 Task: Create a sub task Design and Implement Solution for the task  Implement a new cloud-based phone system for a company in the project AgileGuru , assign it to team member softage.4@softage.net and update the status of the sub task to  On Track  , set the priority of the sub task to Low
Action: Mouse moved to (375, 279)
Screenshot: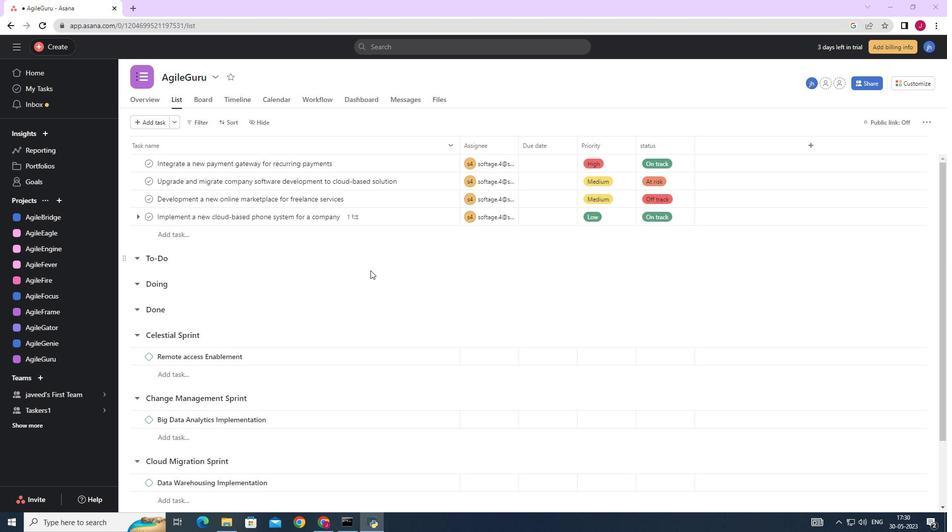 
Action: Mouse scrolled (375, 278) with delta (0, 0)
Screenshot: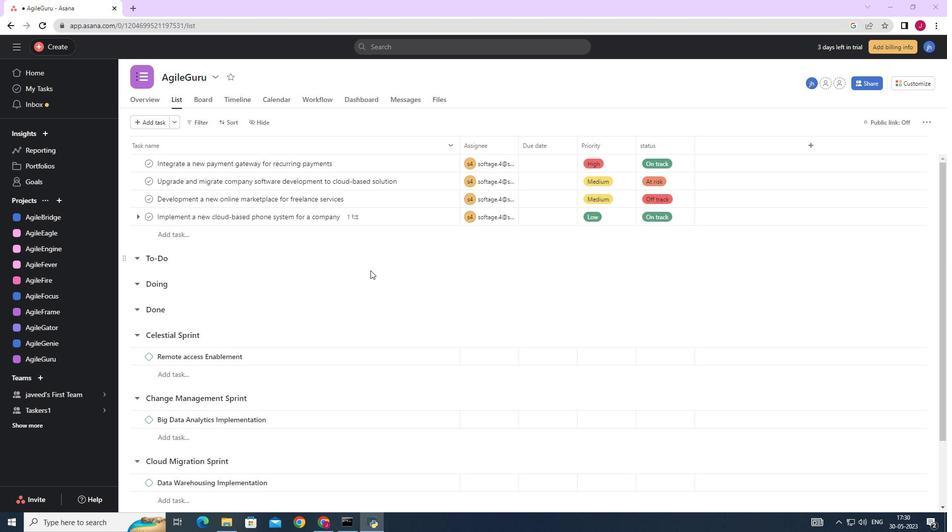 
Action: Mouse moved to (376, 285)
Screenshot: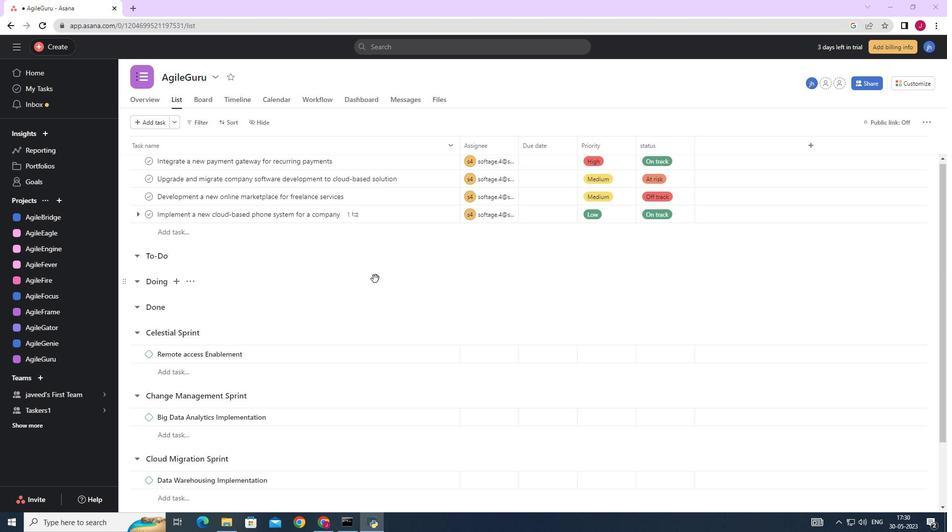 
Action: Mouse scrolled (375, 279) with delta (0, 0)
Screenshot: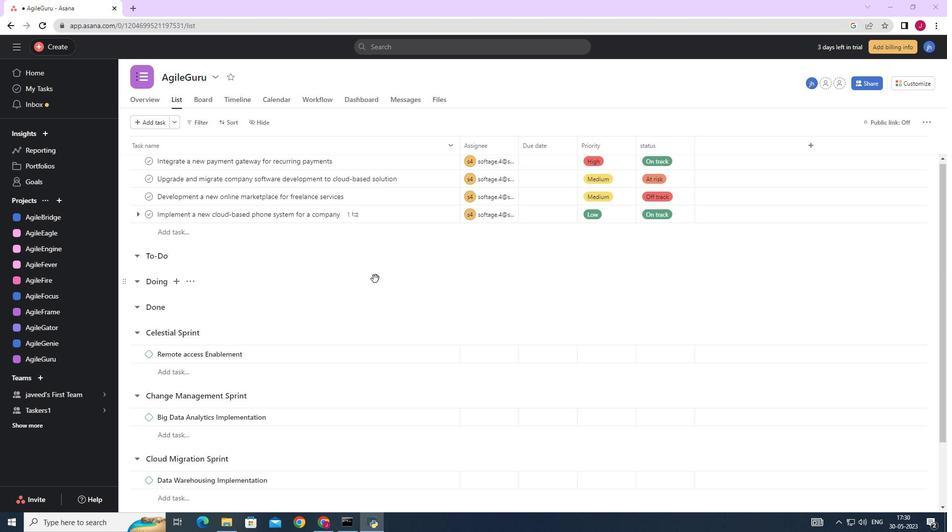 
Action: Mouse moved to (376, 285)
Screenshot: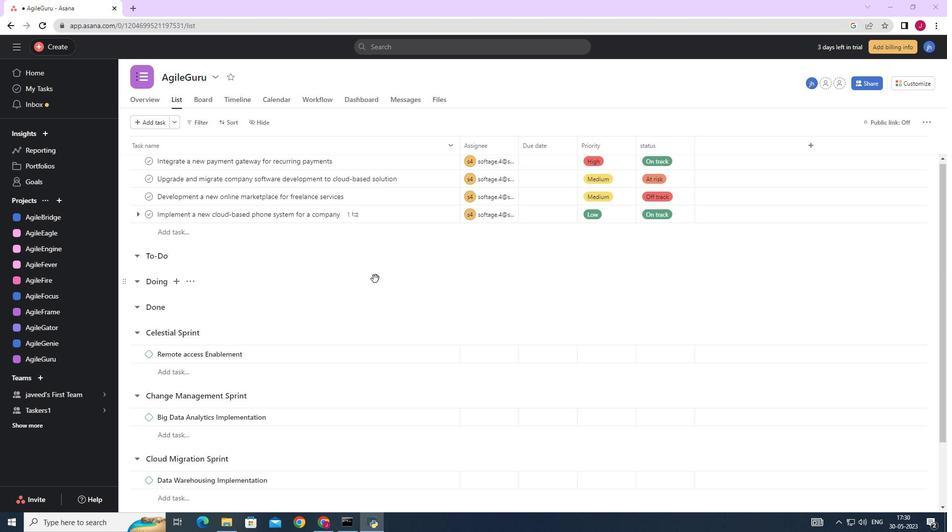 
Action: Mouse scrolled (376, 280) with delta (0, 0)
Screenshot: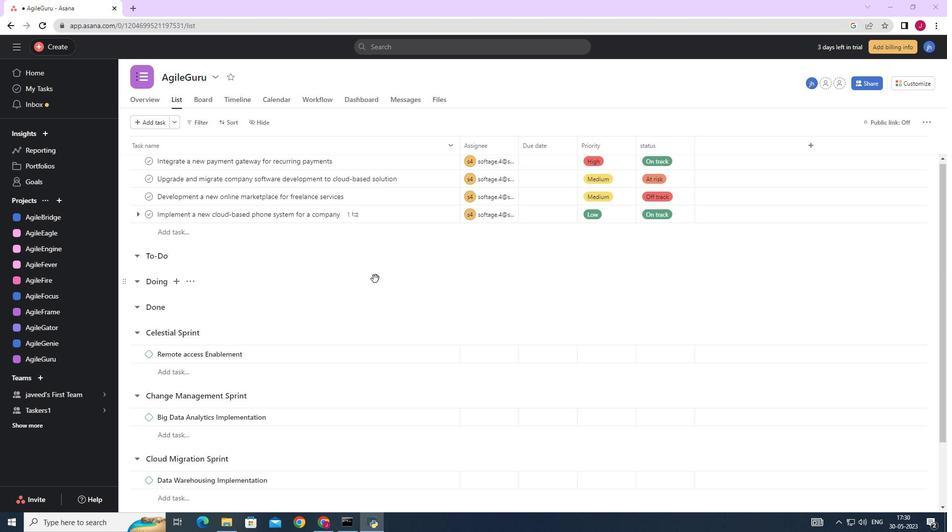 
Action: Mouse moved to (376, 286)
Screenshot: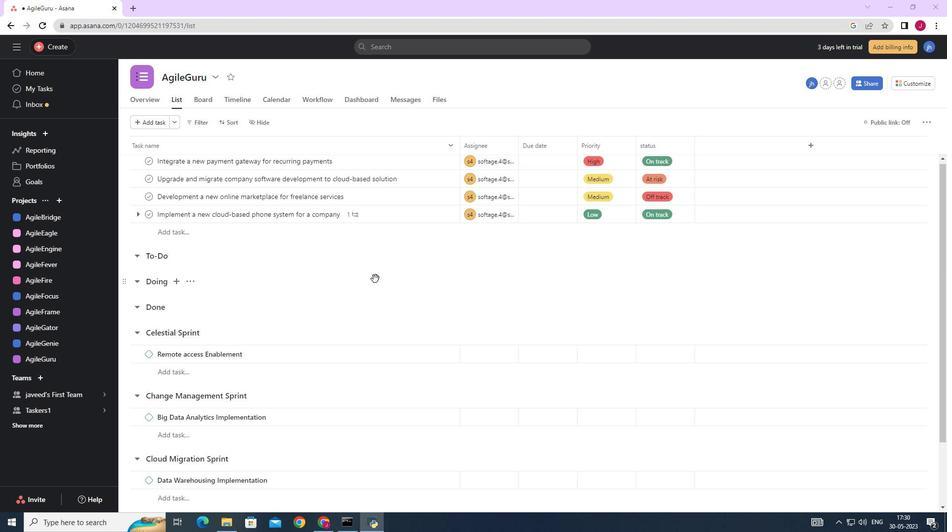 
Action: Mouse scrolled (376, 280) with delta (0, 0)
Screenshot: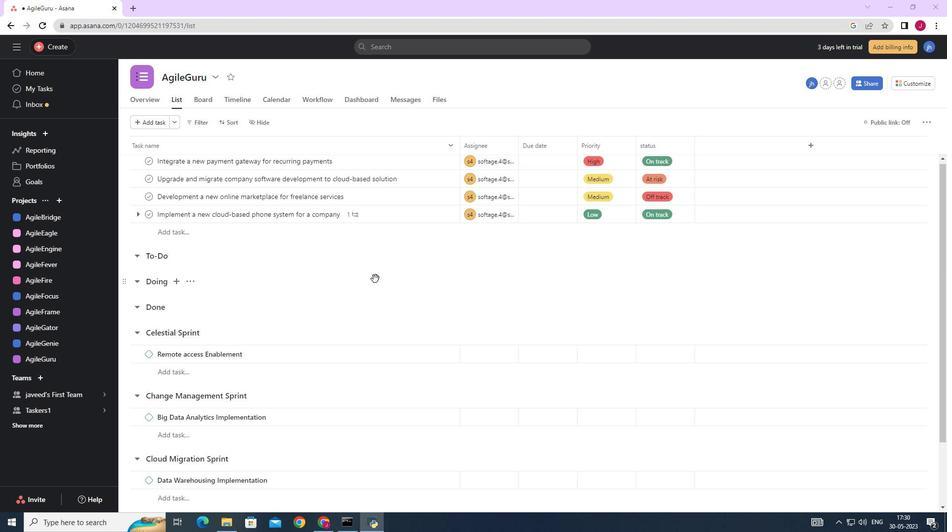 
Action: Mouse moved to (325, 296)
Screenshot: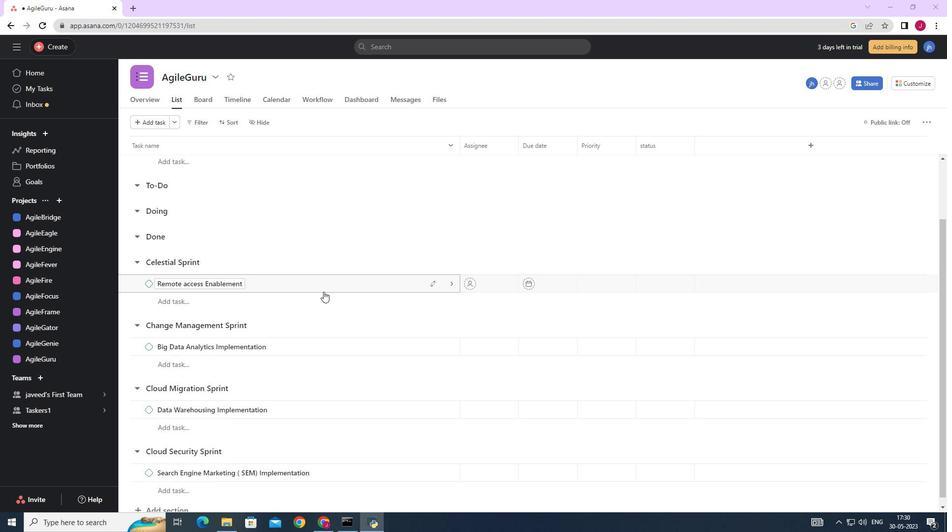 
Action: Mouse scrolled (325, 297) with delta (0, 0)
Screenshot: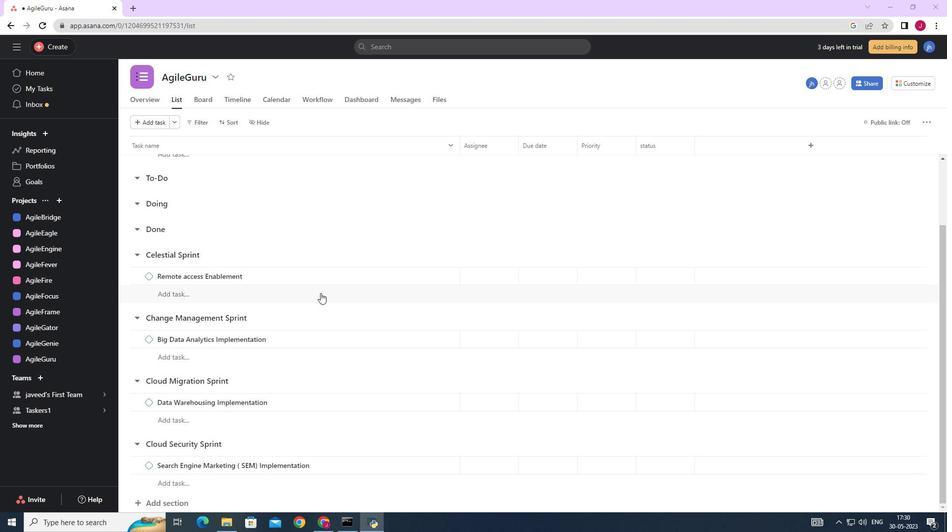 
Action: Mouse scrolled (325, 297) with delta (0, 0)
Screenshot: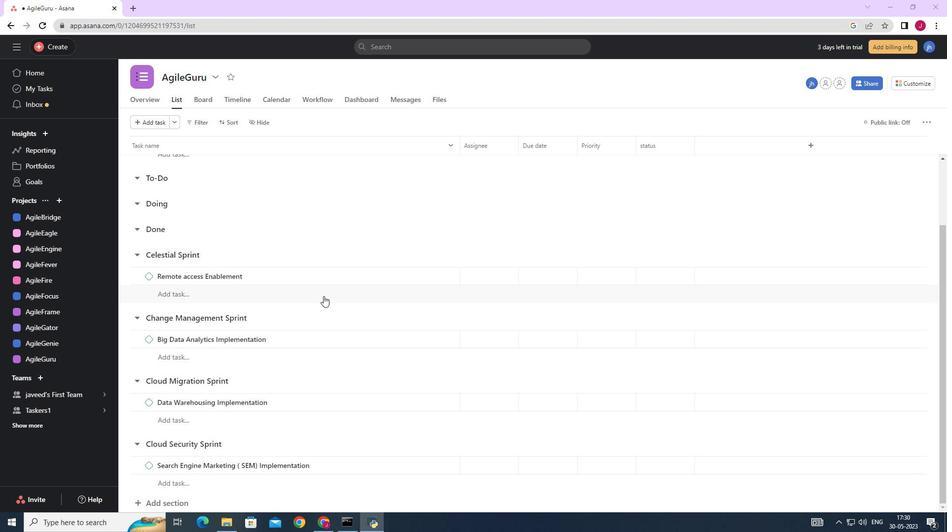 
Action: Mouse moved to (328, 292)
Screenshot: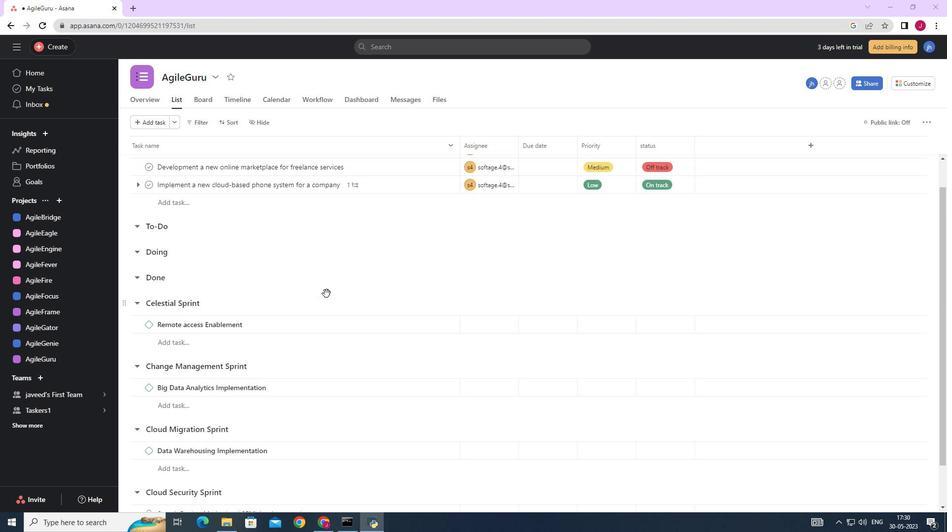 
Action: Mouse scrolled (328, 293) with delta (0, 0)
Screenshot: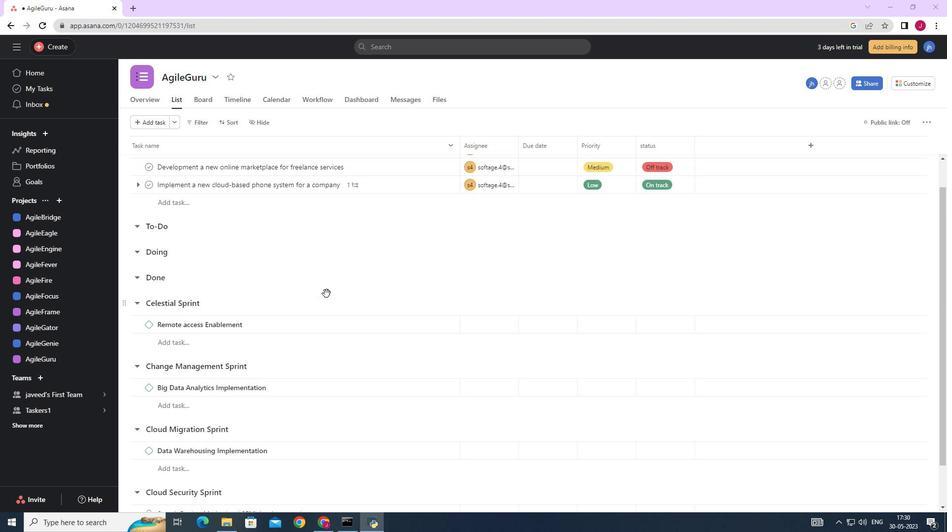 
Action: Mouse moved to (328, 291)
Screenshot: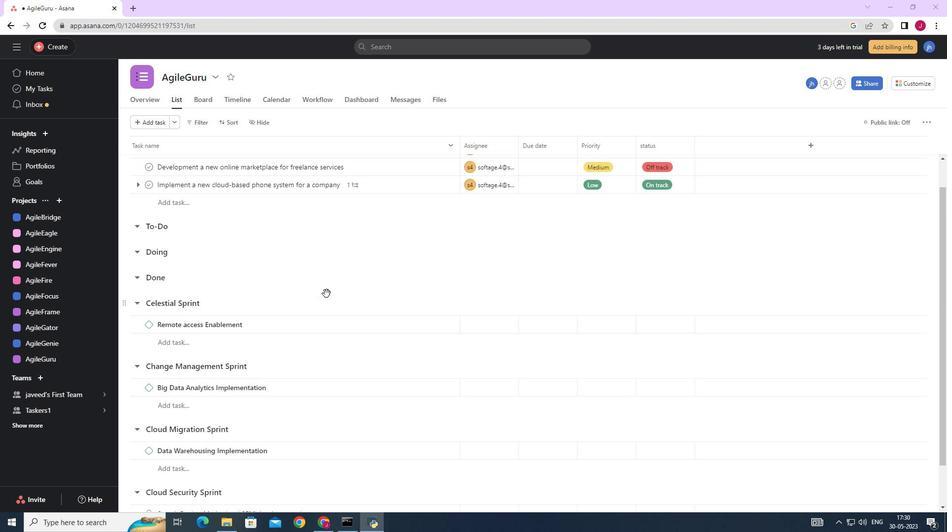 
Action: Mouse scrolled (328, 292) with delta (0, 0)
Screenshot: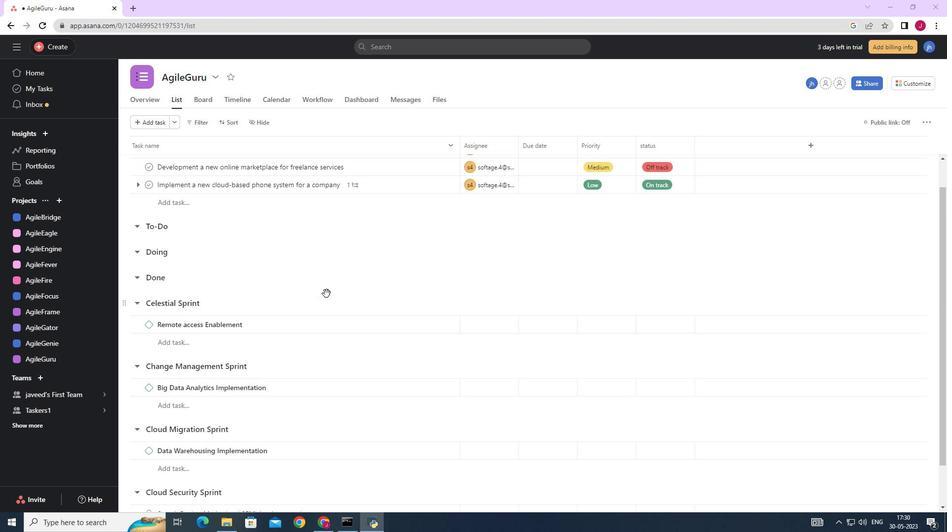 
Action: Mouse moved to (328, 287)
Screenshot: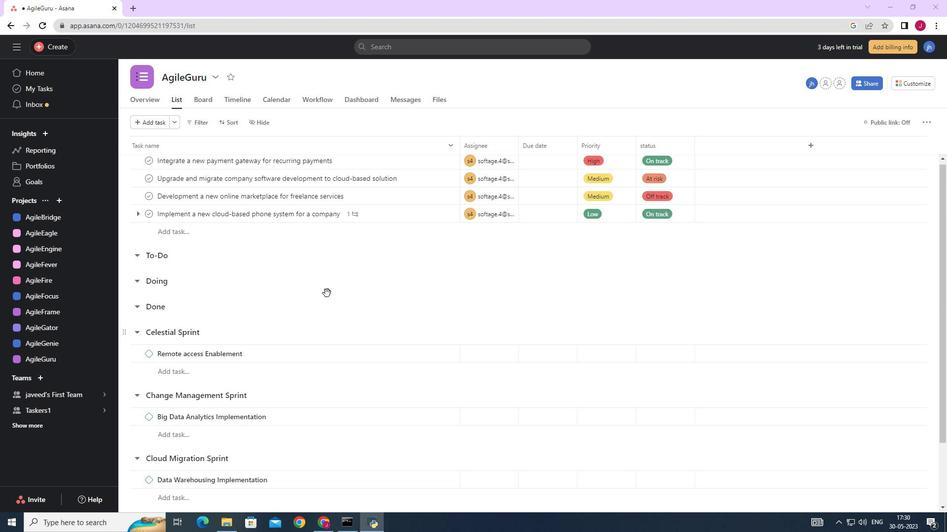 
Action: Mouse scrolled (328, 290) with delta (0, 0)
Screenshot: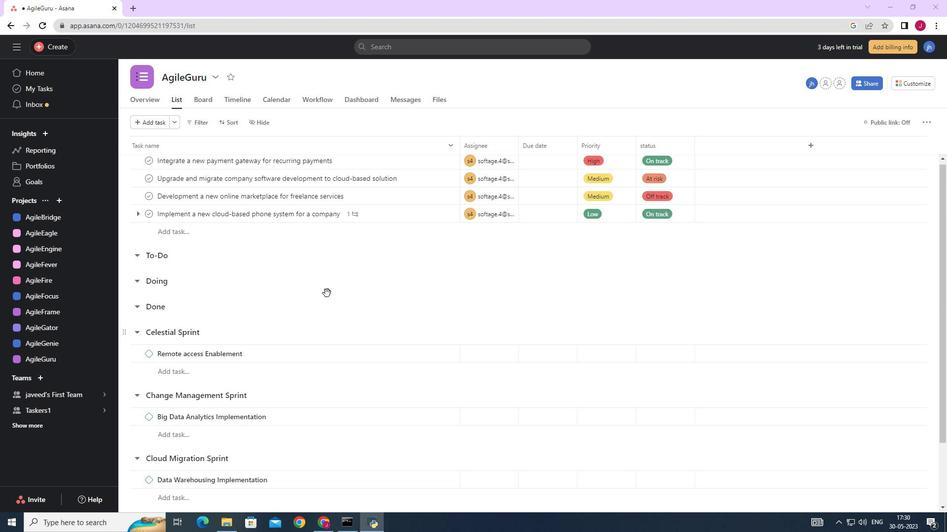 
Action: Mouse moved to (424, 221)
Screenshot: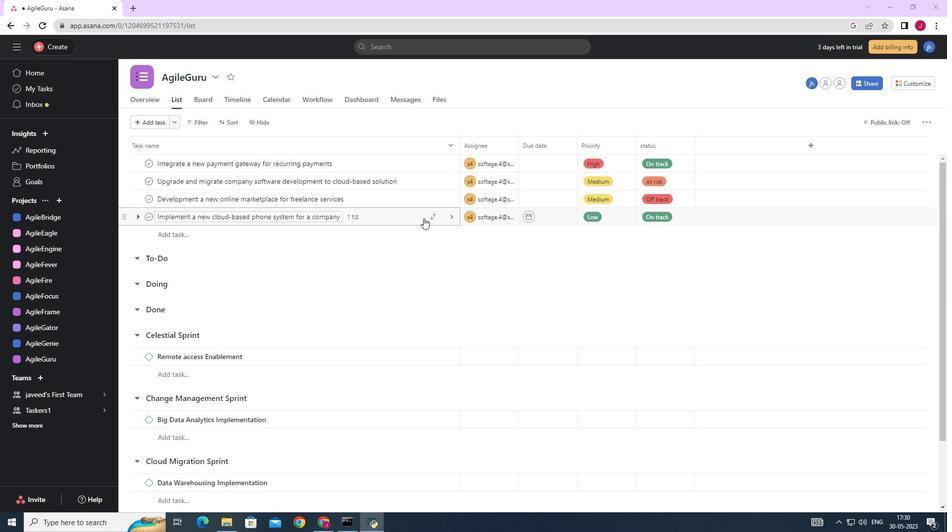 
Action: Mouse pressed left at (424, 221)
Screenshot: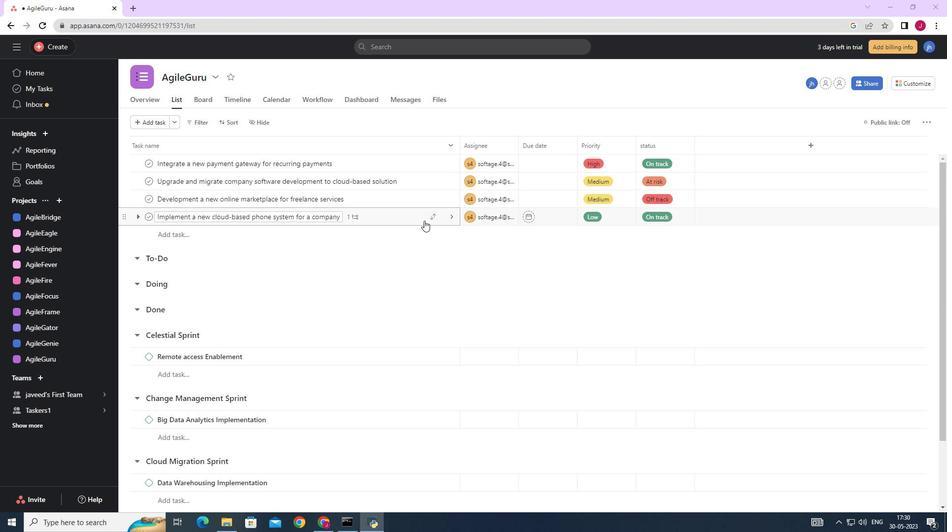 
Action: Mouse moved to (727, 329)
Screenshot: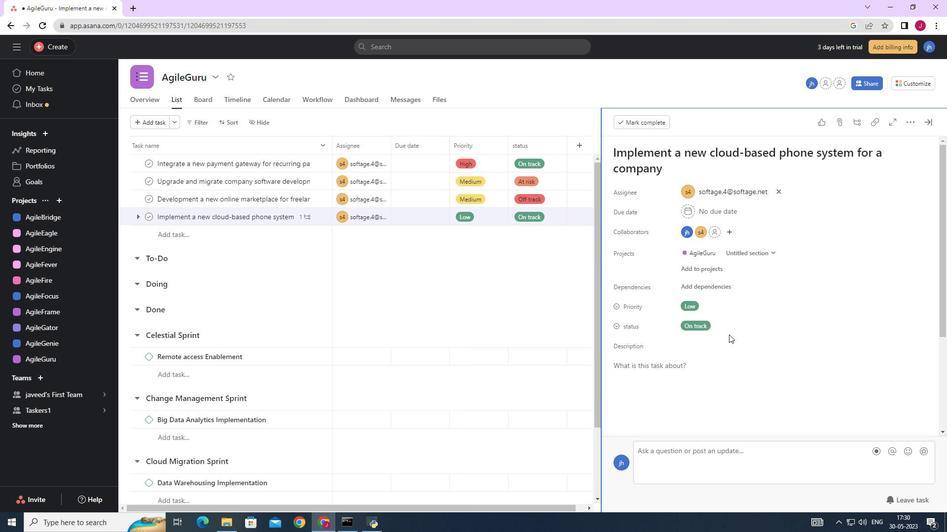 
Action: Mouse scrolled (727, 329) with delta (0, 0)
Screenshot: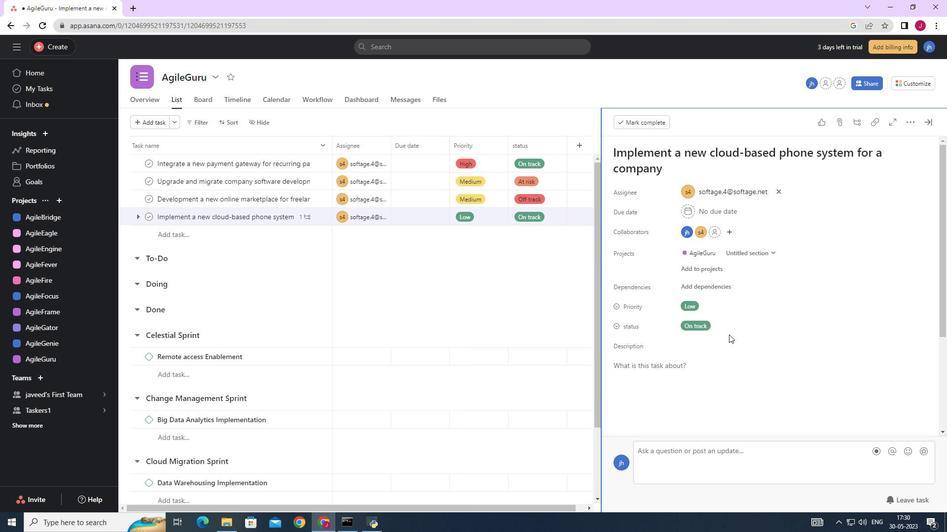 
Action: Mouse scrolled (727, 329) with delta (0, 0)
Screenshot: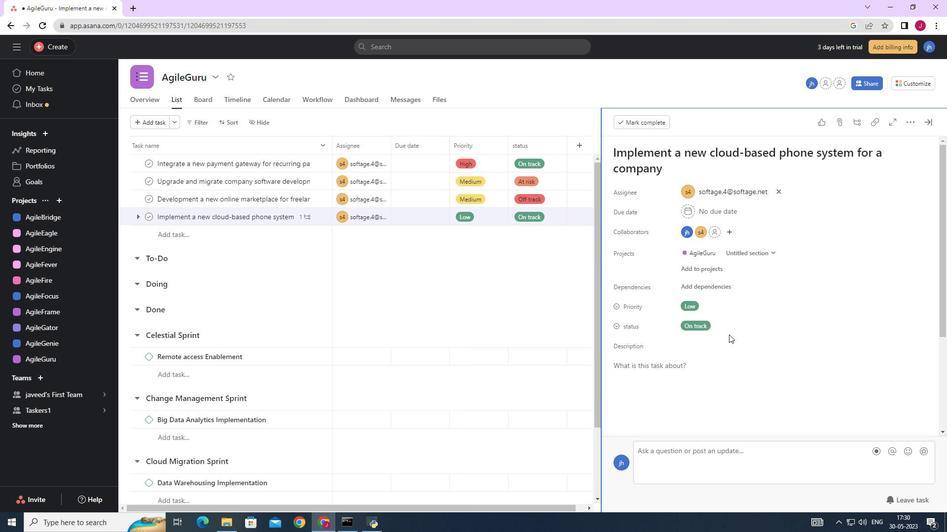 
Action: Mouse scrolled (727, 329) with delta (0, 0)
Screenshot: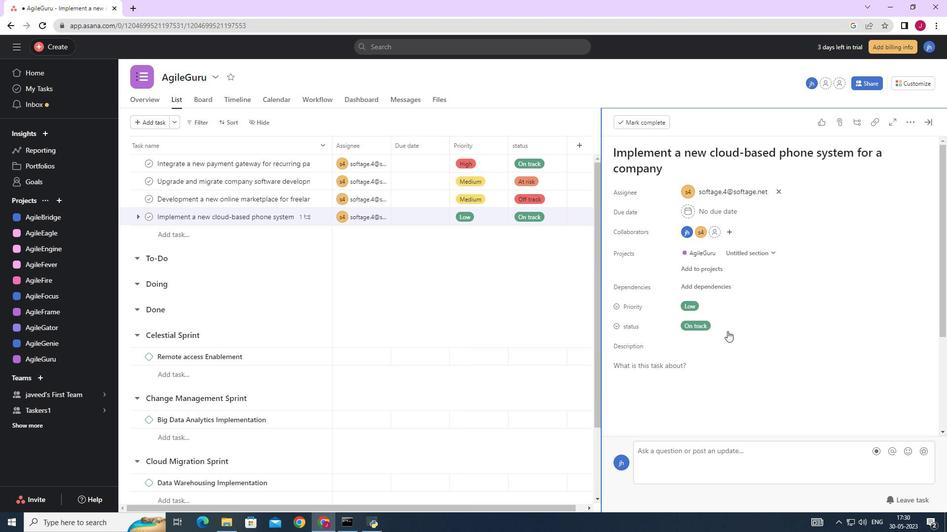 
Action: Mouse scrolled (727, 329) with delta (0, 0)
Screenshot: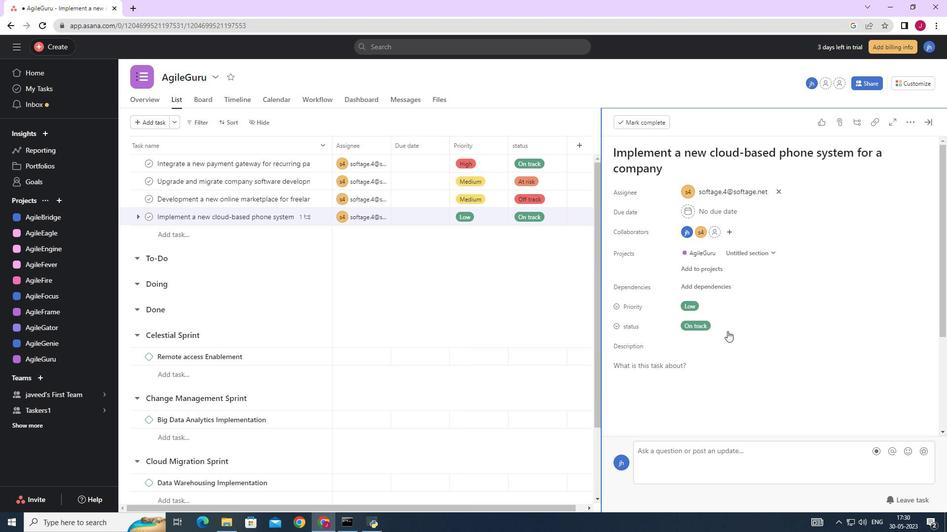 
Action: Mouse moved to (643, 359)
Screenshot: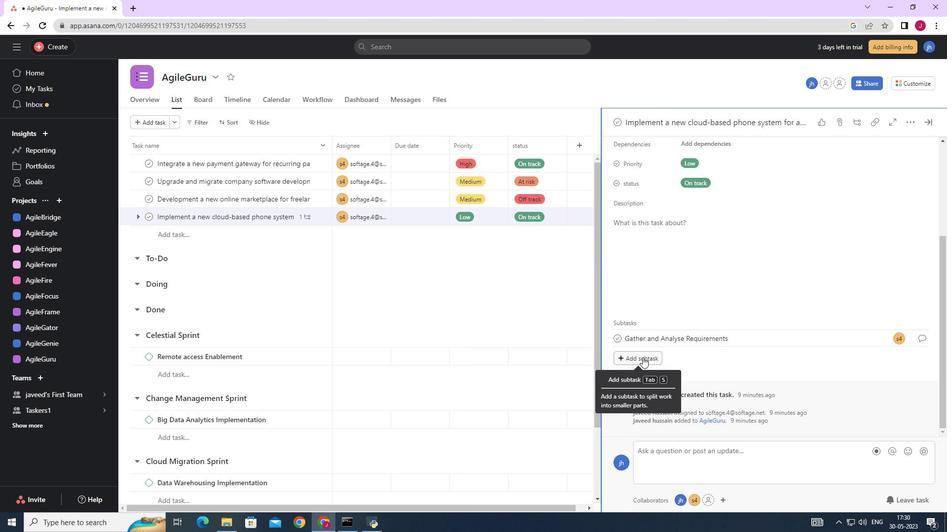 
Action: Mouse pressed left at (643, 359)
Screenshot: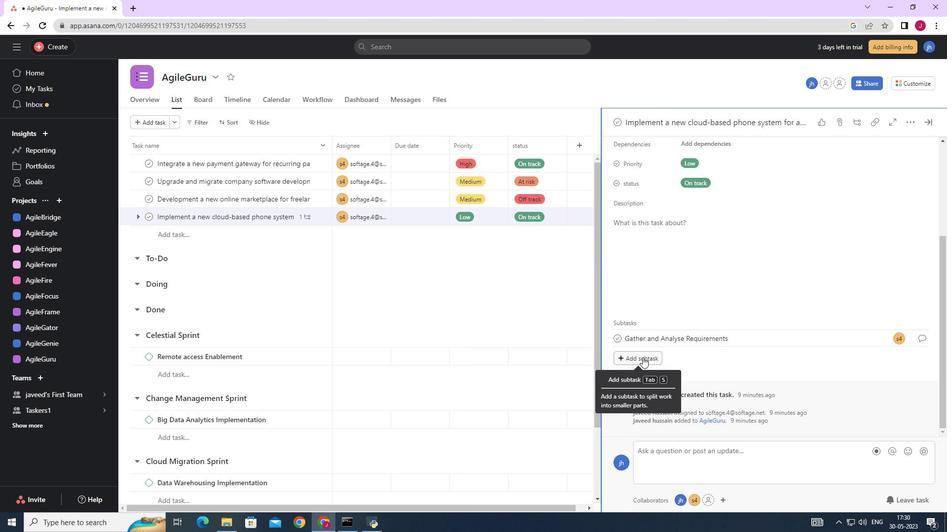 
Action: Mouse moved to (641, 360)
Screenshot: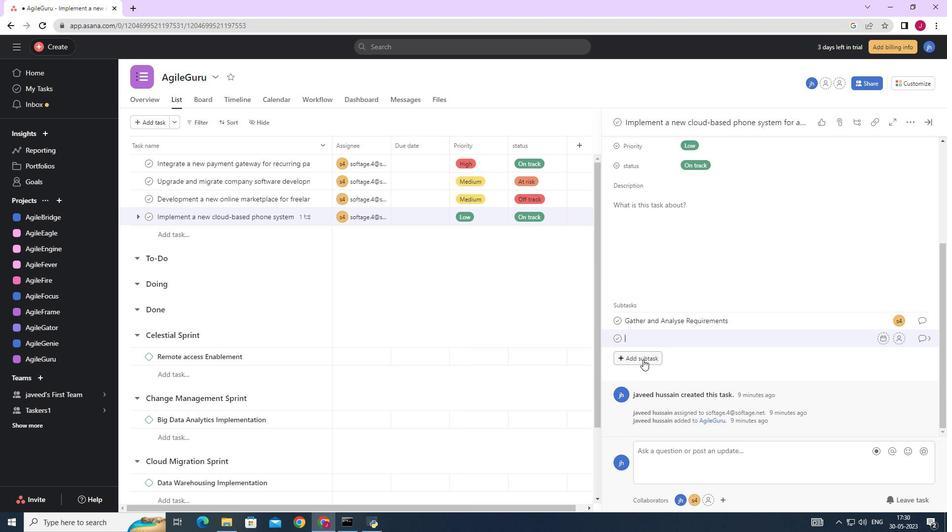 
Action: Key pressed <Key.caps_lock>D<Key.caps_lock>esign<Key.space>and<Key.space><Key.caps_lock>I<Key.caps_lock>mplement<Key.space><Key.caps_lock>S<Key.caps_lock>olution
Screenshot: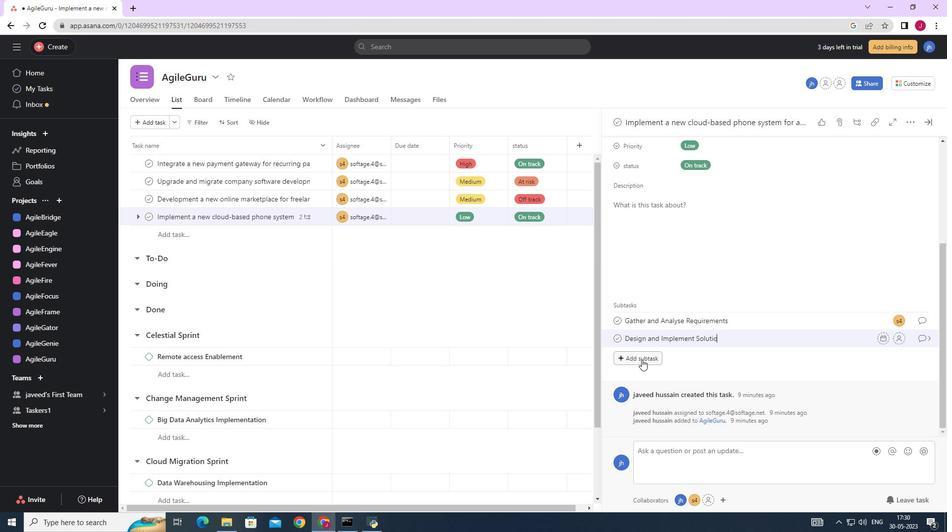 
Action: Mouse moved to (899, 338)
Screenshot: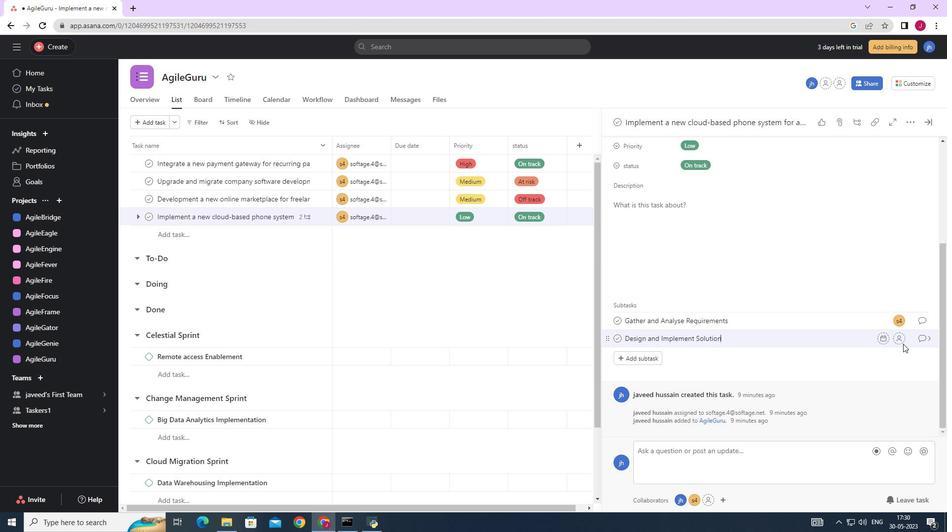 
Action: Mouse pressed left at (899, 338)
Screenshot: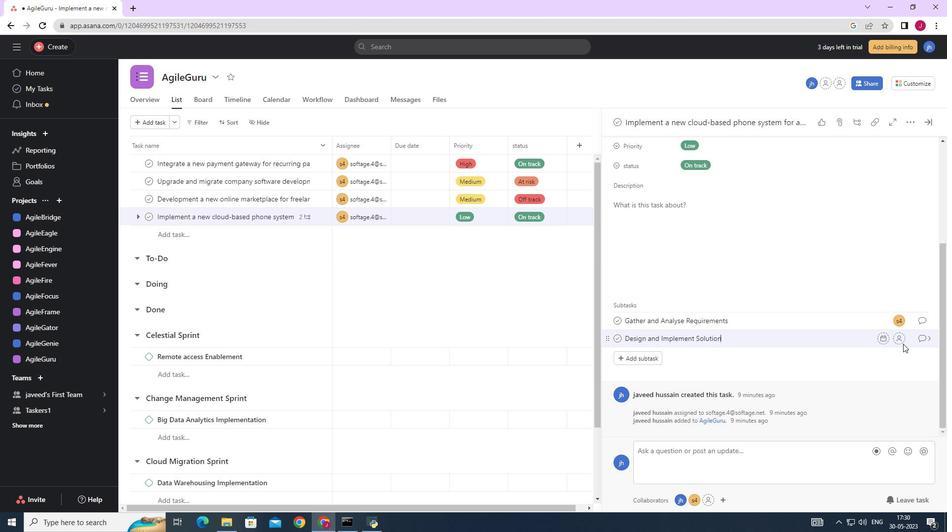 
Action: Mouse moved to (777, 382)
Screenshot: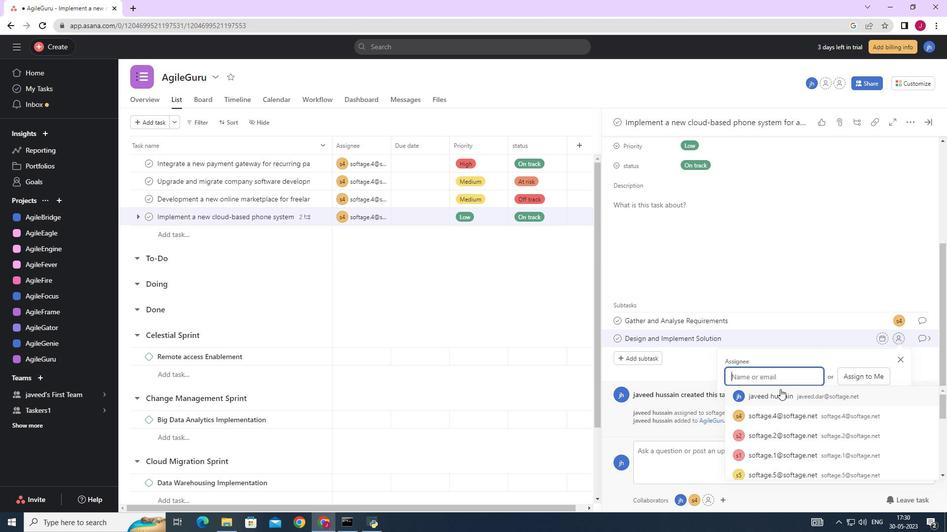 
Action: Key pressed softage.4
Screenshot: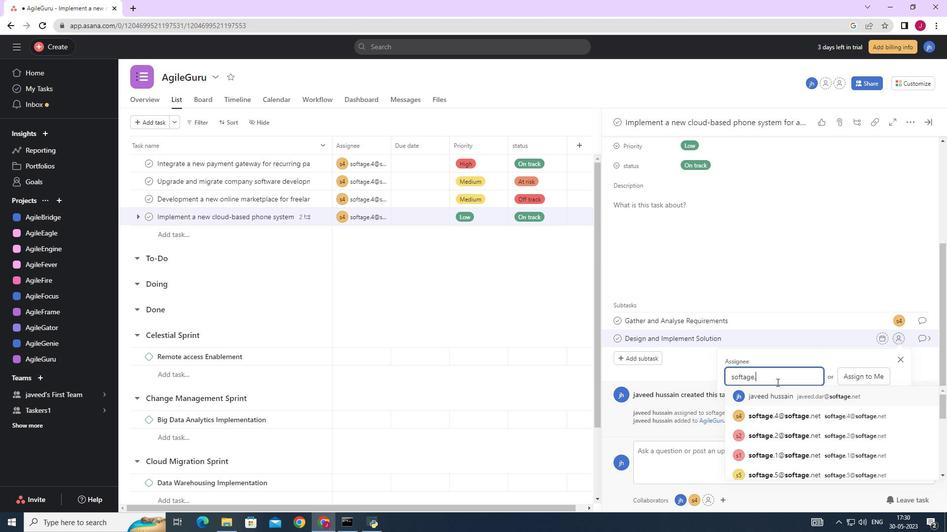 
Action: Mouse moved to (777, 398)
Screenshot: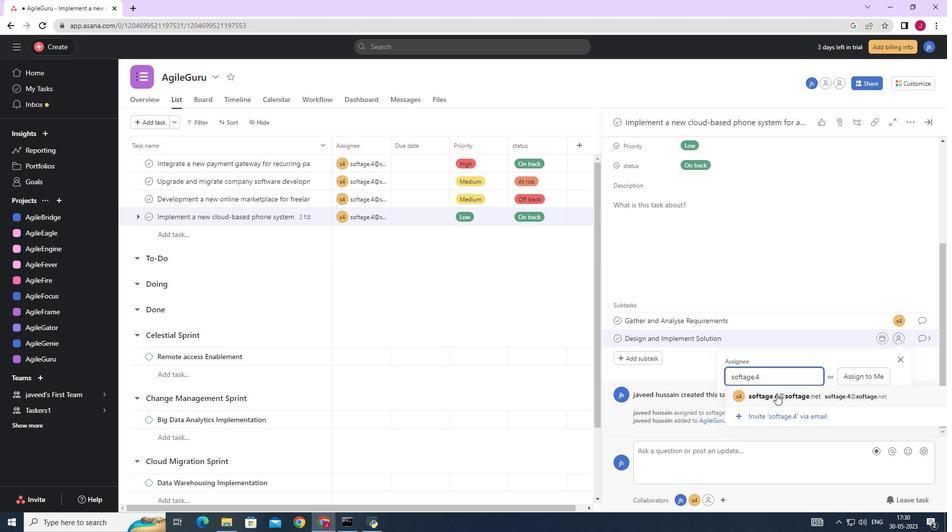 
Action: Mouse pressed left at (777, 398)
Screenshot: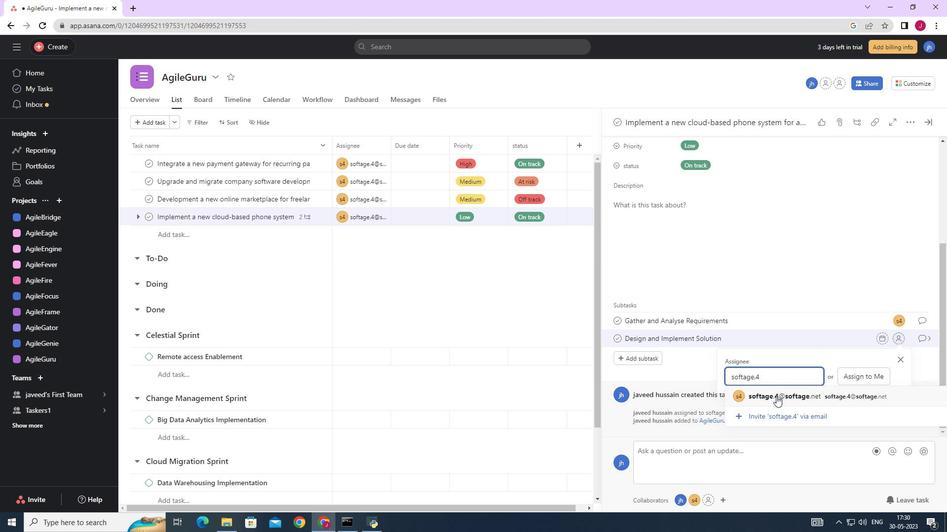 
Action: Mouse moved to (923, 338)
Screenshot: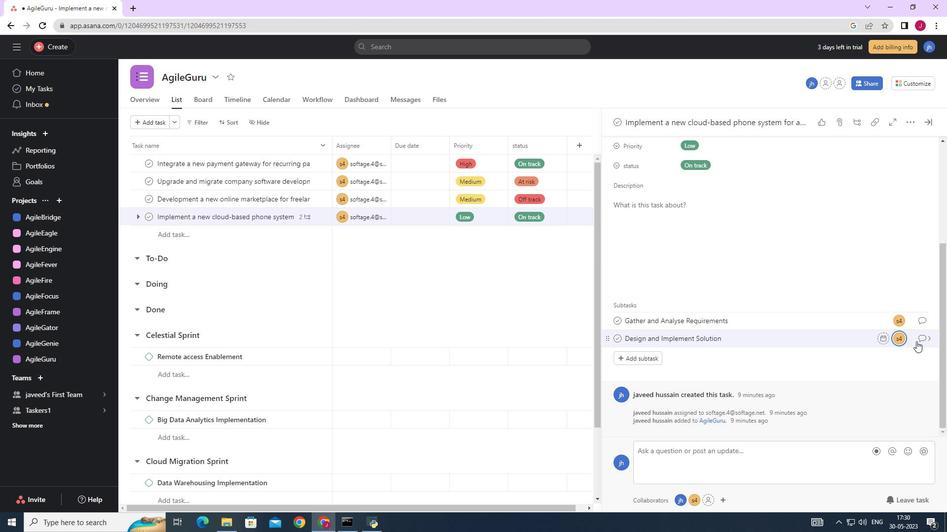 
Action: Mouse pressed left at (923, 338)
Screenshot: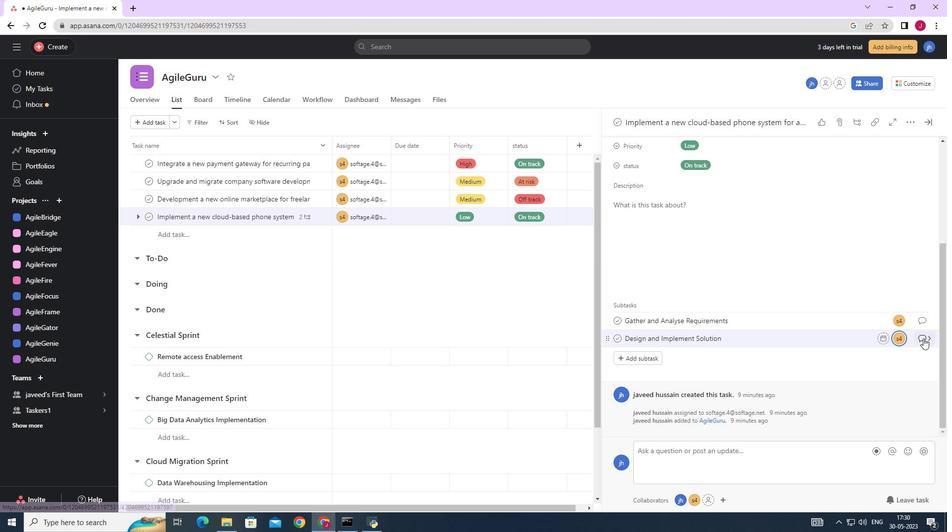 
Action: Mouse moved to (639, 286)
Screenshot: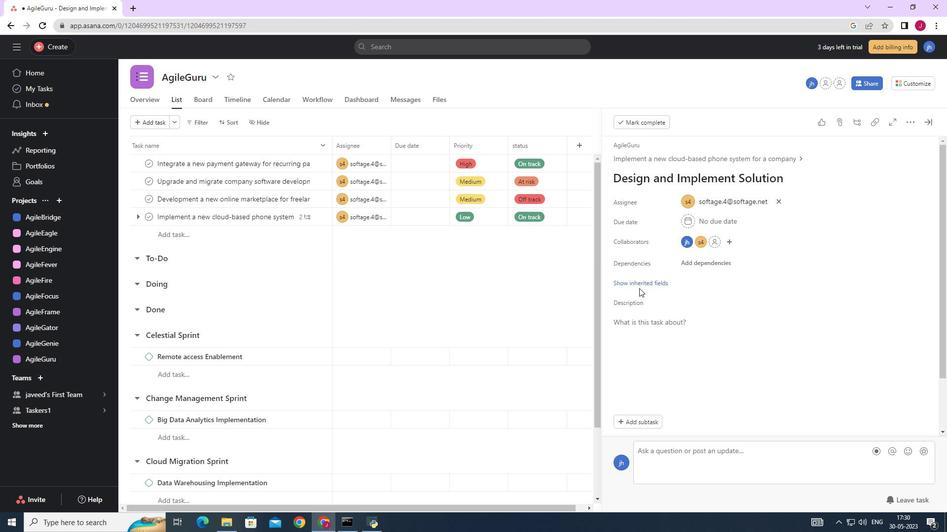 
Action: Mouse pressed left at (639, 286)
Screenshot: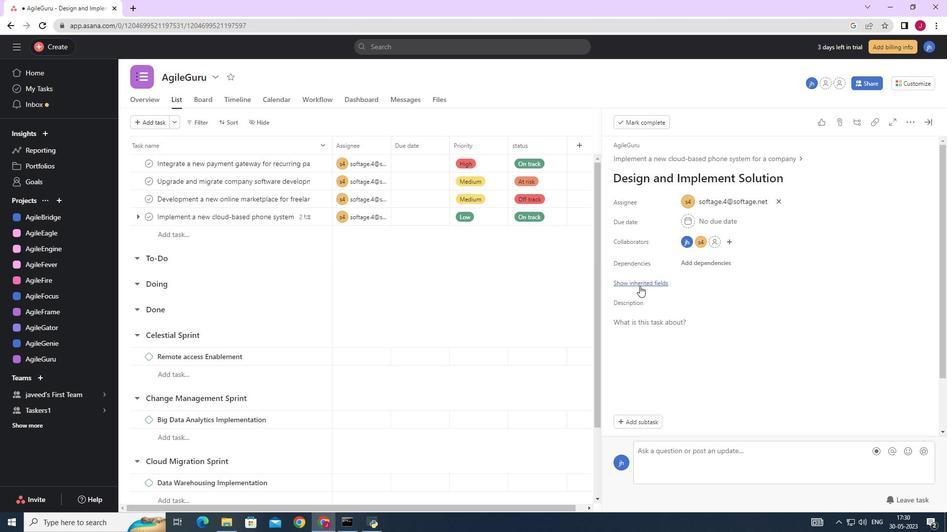 
Action: Mouse moved to (682, 303)
Screenshot: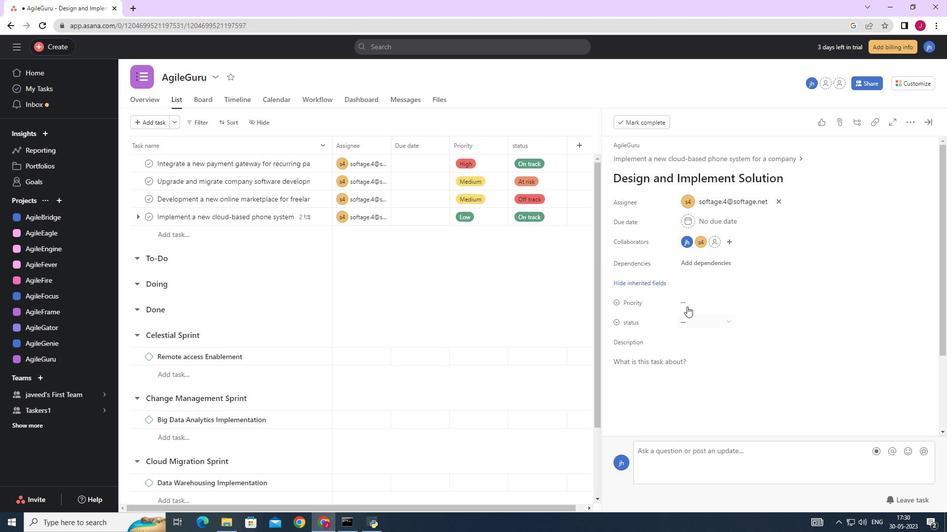 
Action: Mouse pressed left at (682, 303)
Screenshot: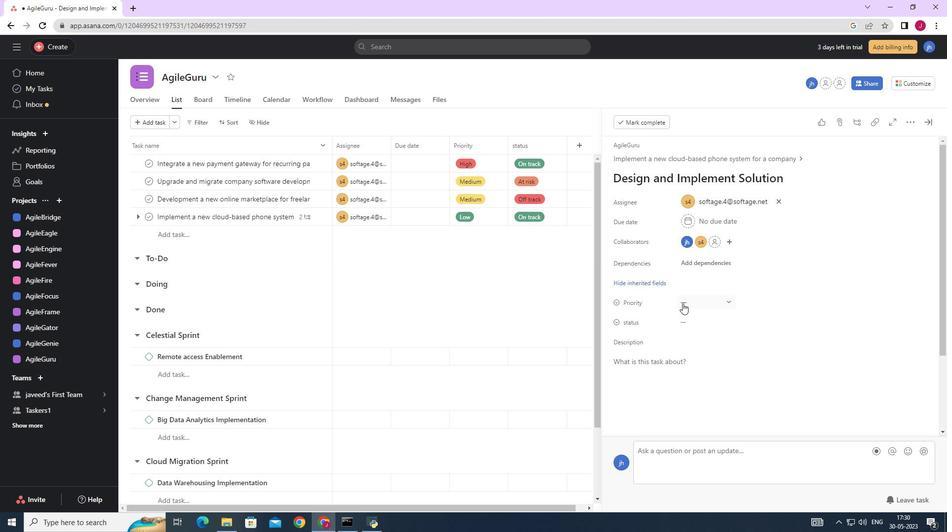 
Action: Mouse moved to (710, 372)
Screenshot: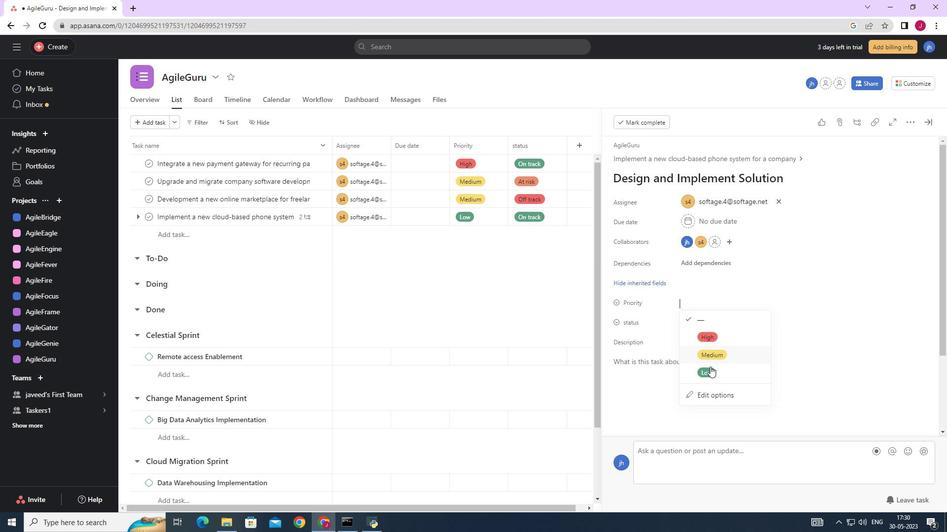 
Action: Mouse pressed left at (710, 372)
Screenshot: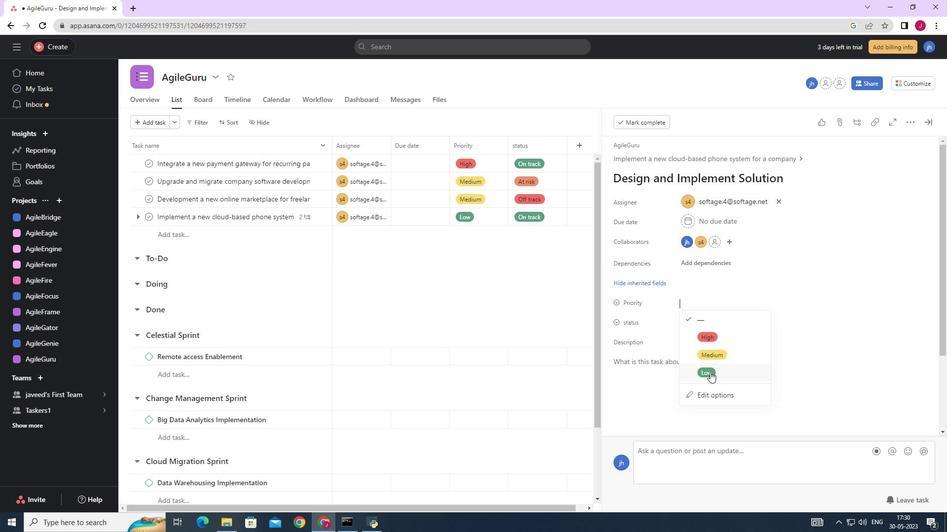 
Action: Mouse moved to (686, 321)
Screenshot: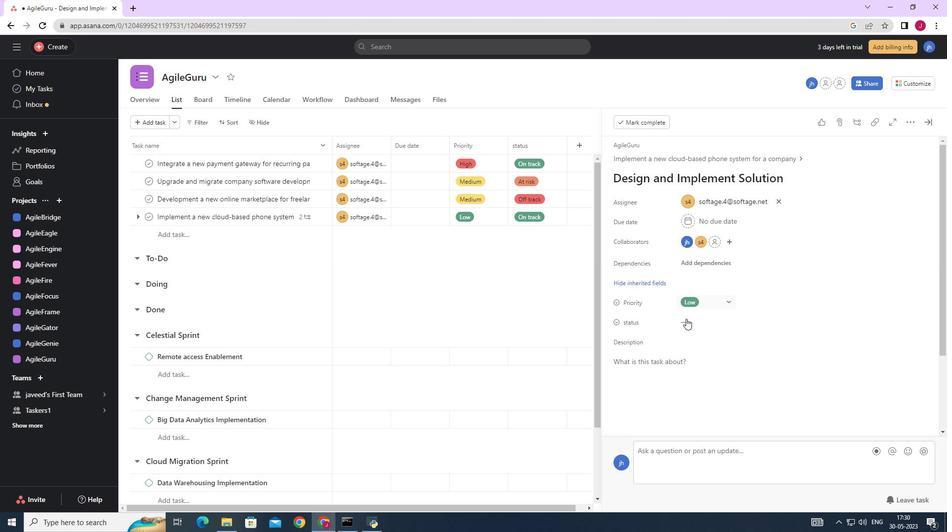 
Action: Mouse pressed left at (686, 321)
Screenshot: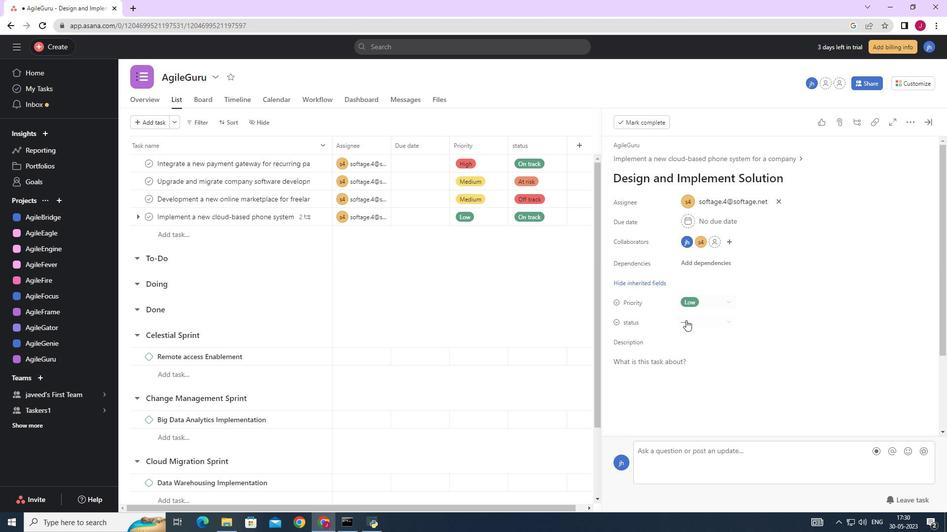 
Action: Mouse moved to (712, 354)
Screenshot: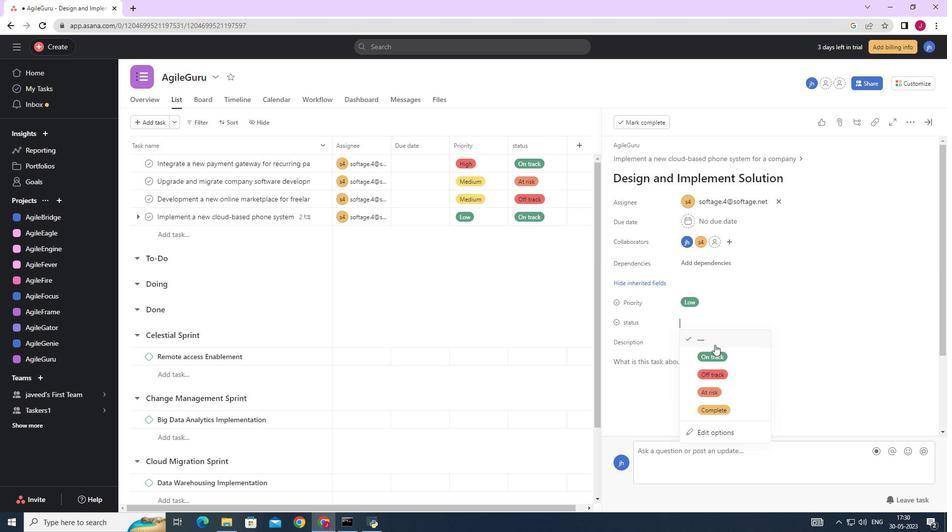 
Action: Mouse pressed left at (712, 354)
Screenshot: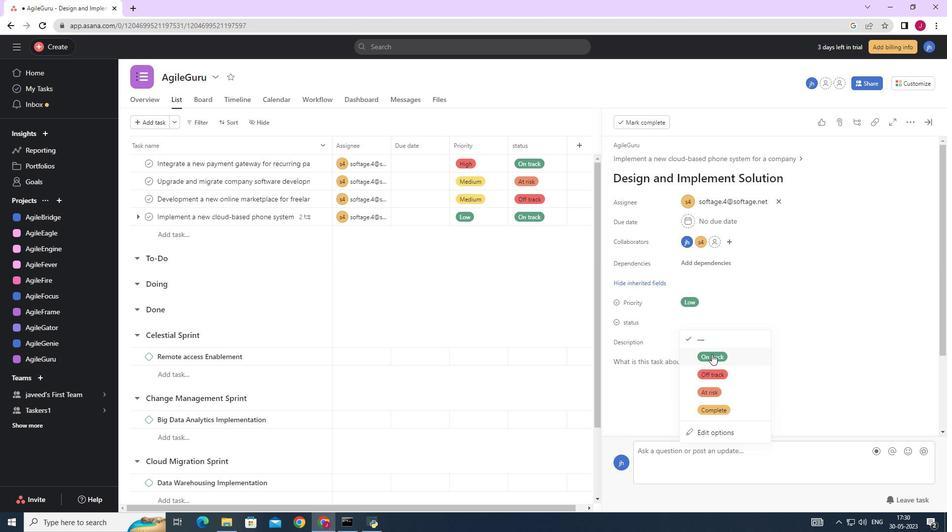 
Action: Mouse moved to (929, 120)
Screenshot: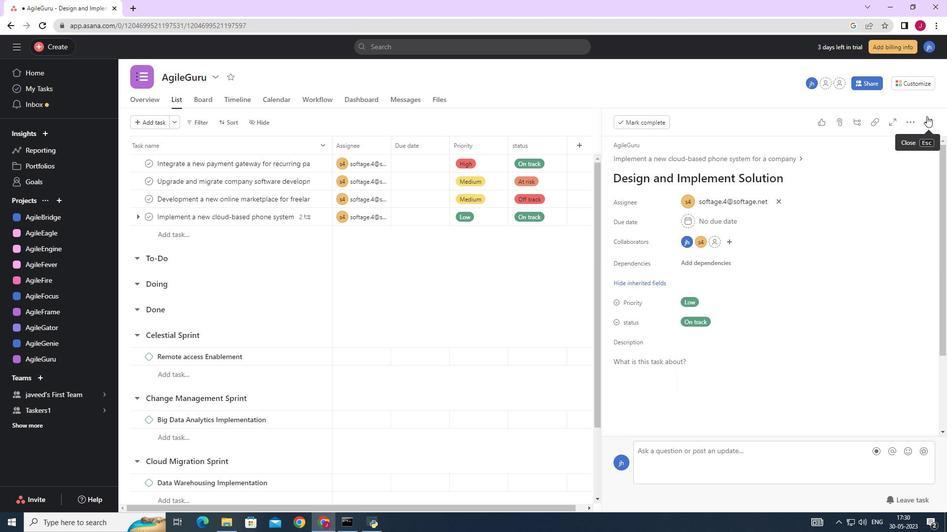 
Action: Mouse pressed left at (929, 120)
Screenshot: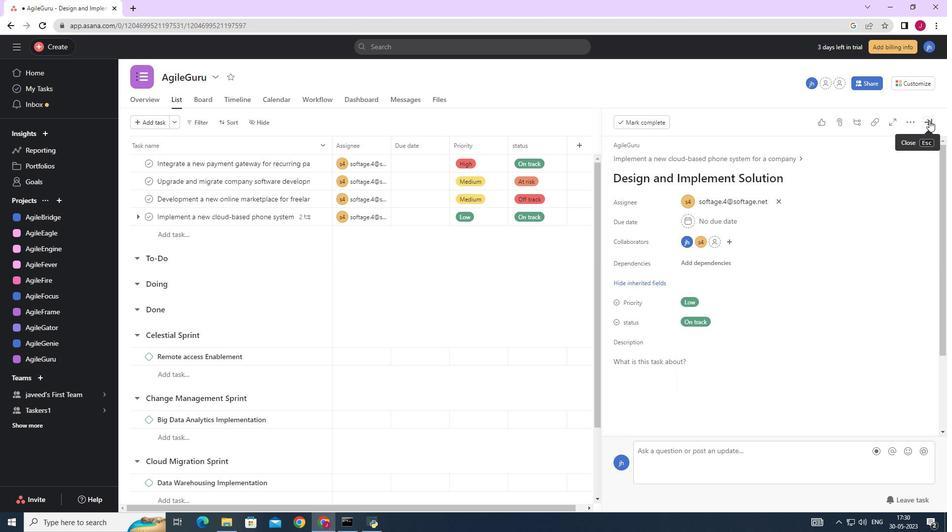 
Action: Mouse moved to (929, 121)
Screenshot: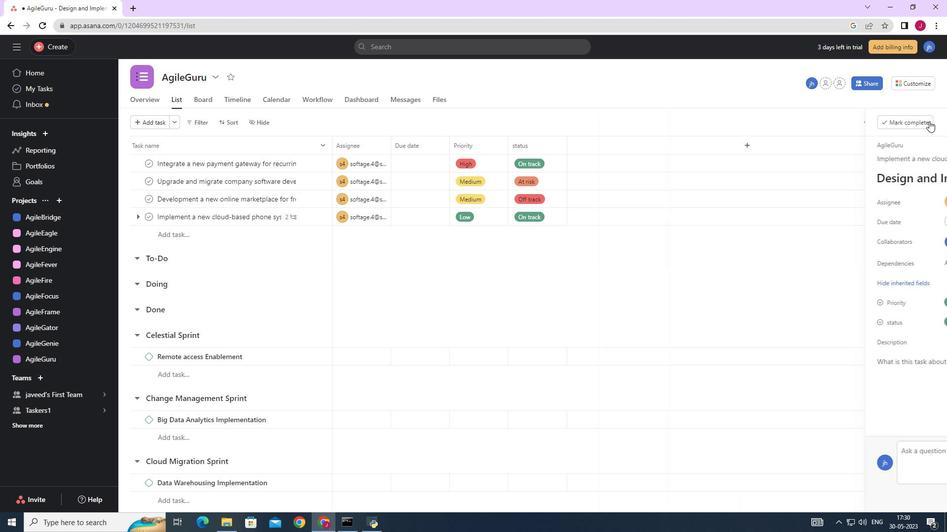 
